 Task: Look for products in the category "More Dips & Spreads" from Good Foods only.
Action: Mouse moved to (909, 322)
Screenshot: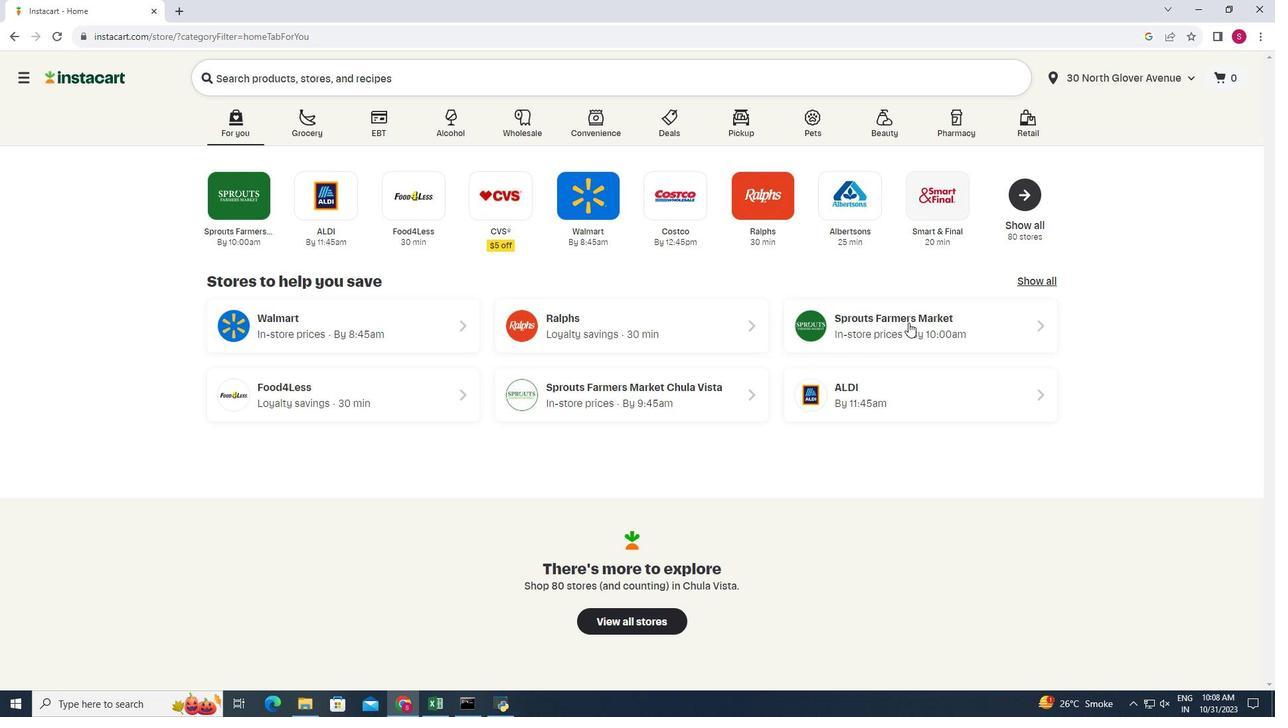 
Action: Mouse pressed left at (909, 322)
Screenshot: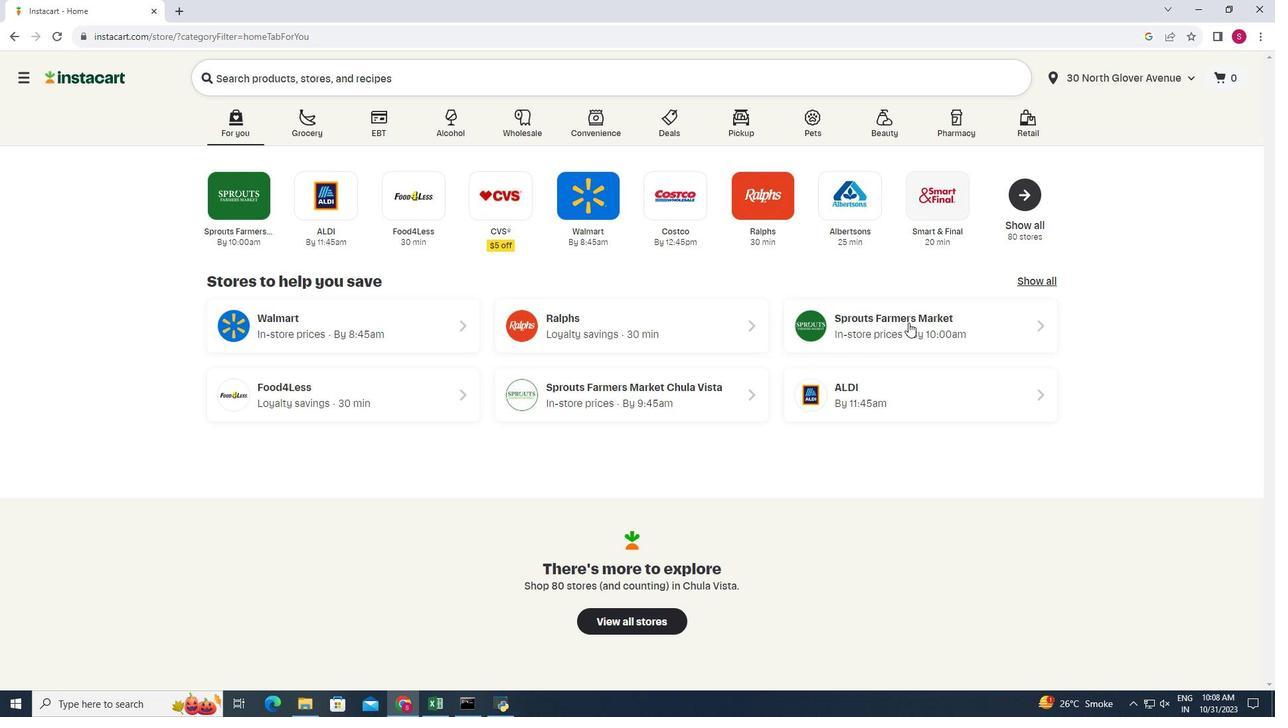 
Action: Mouse moved to (47, 582)
Screenshot: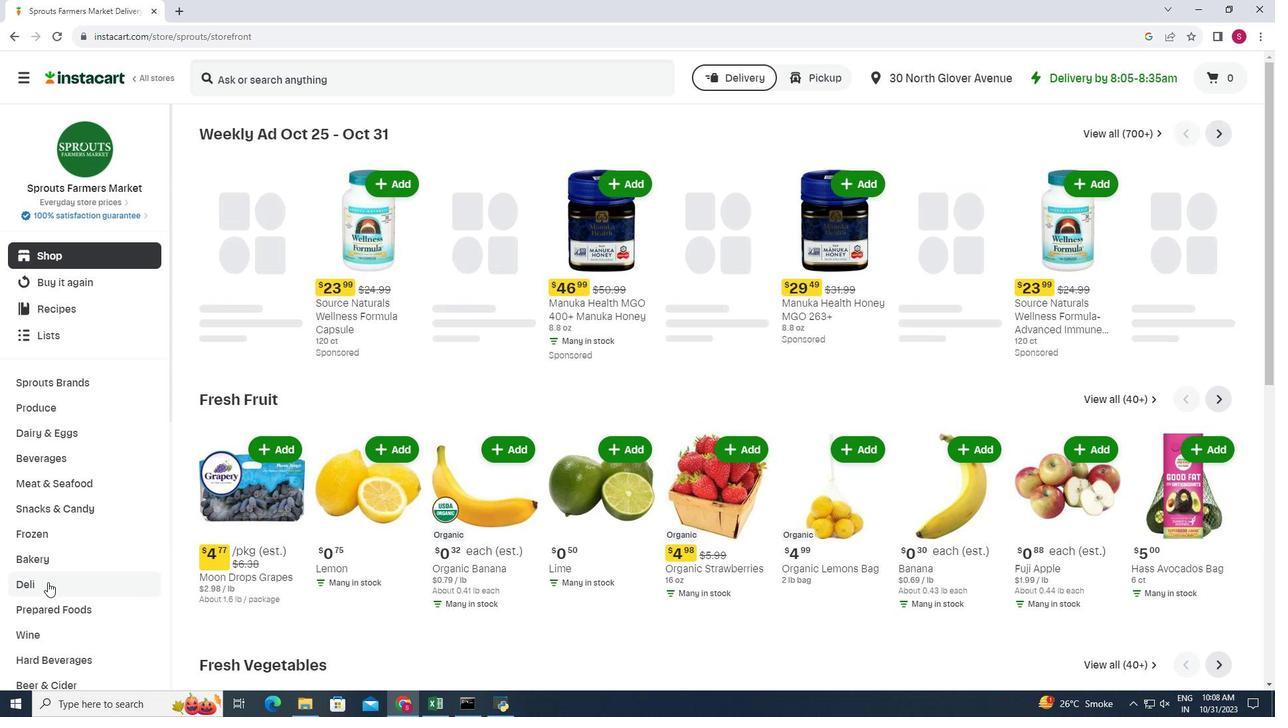 
Action: Mouse pressed left at (47, 582)
Screenshot: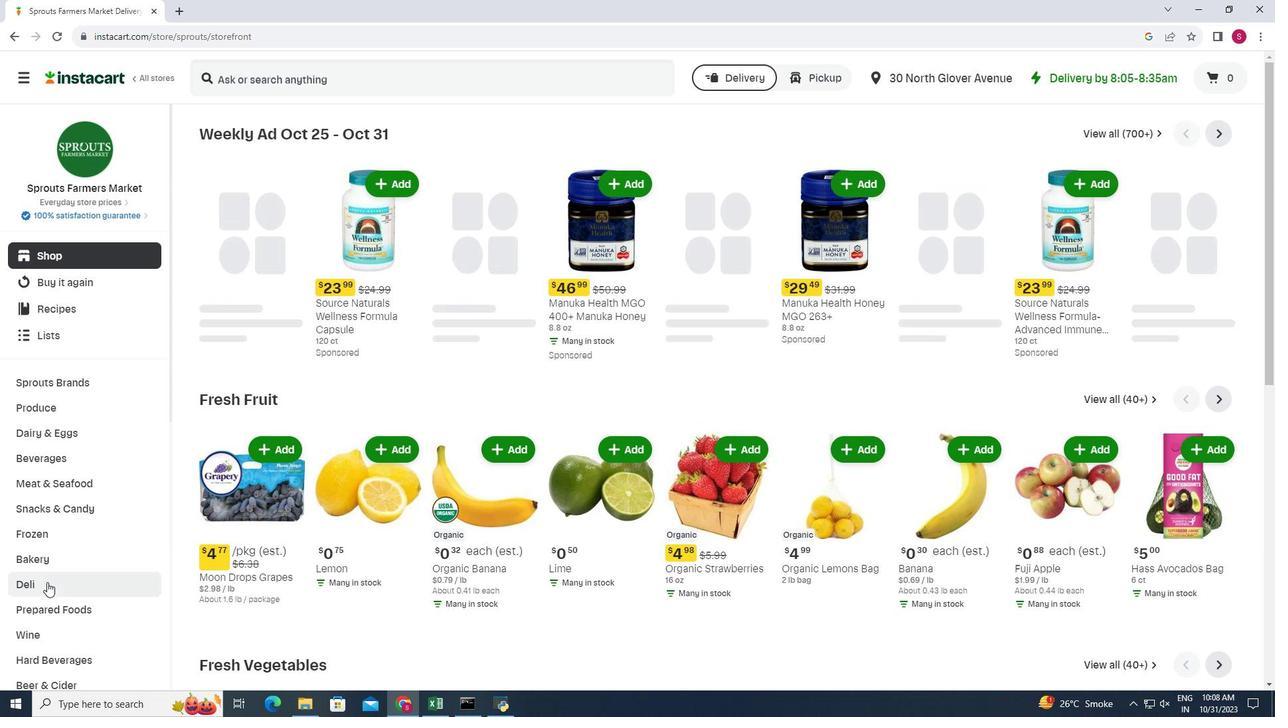 
Action: Mouse moved to (441, 162)
Screenshot: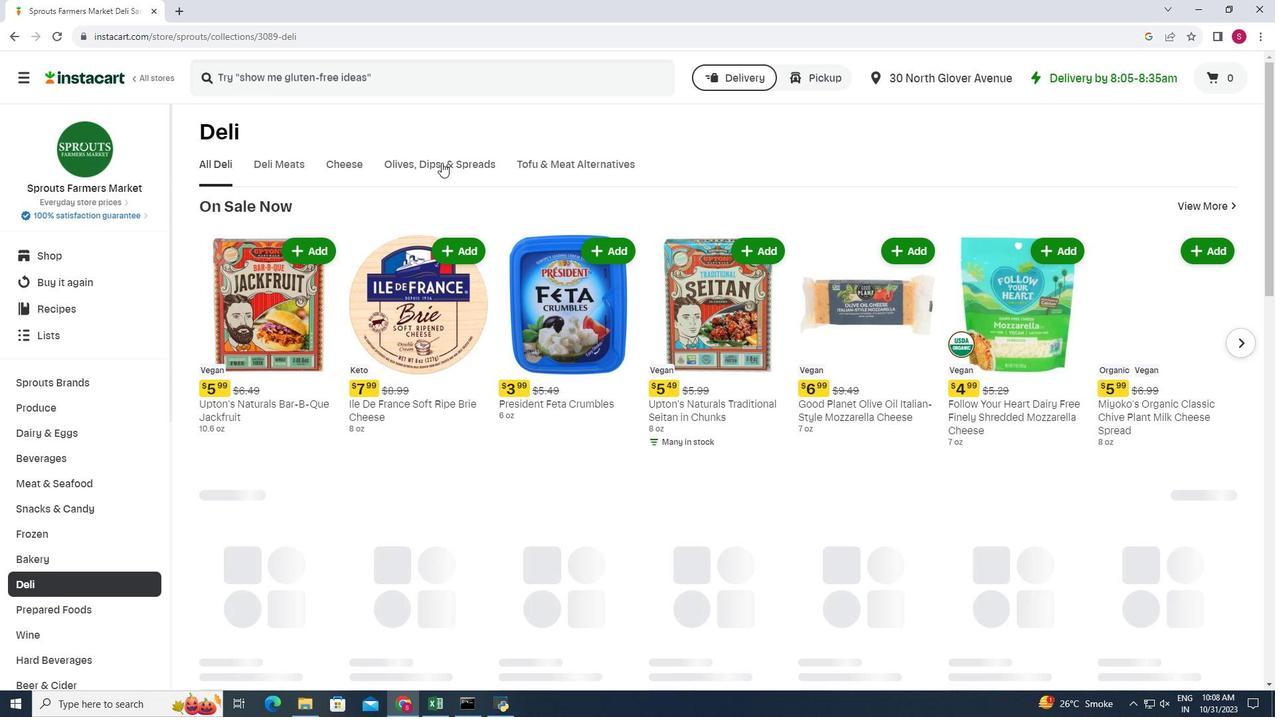 
Action: Mouse pressed left at (441, 162)
Screenshot: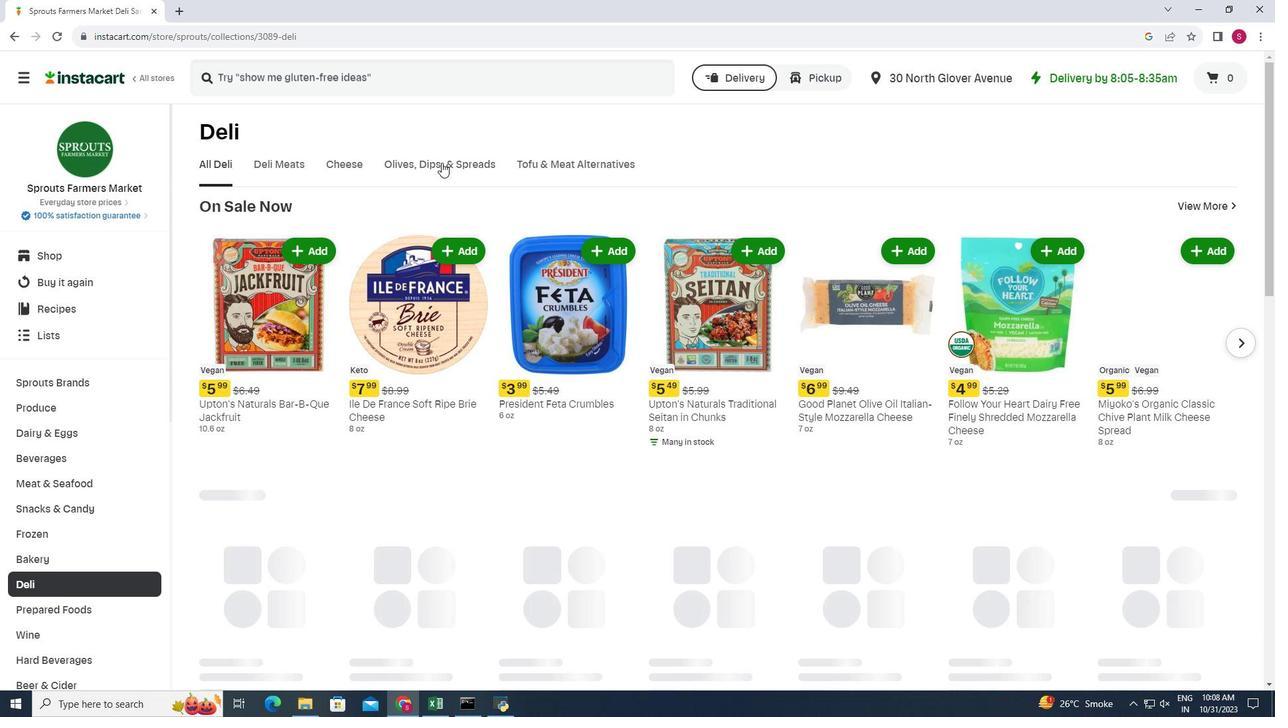 
Action: Mouse moved to (700, 211)
Screenshot: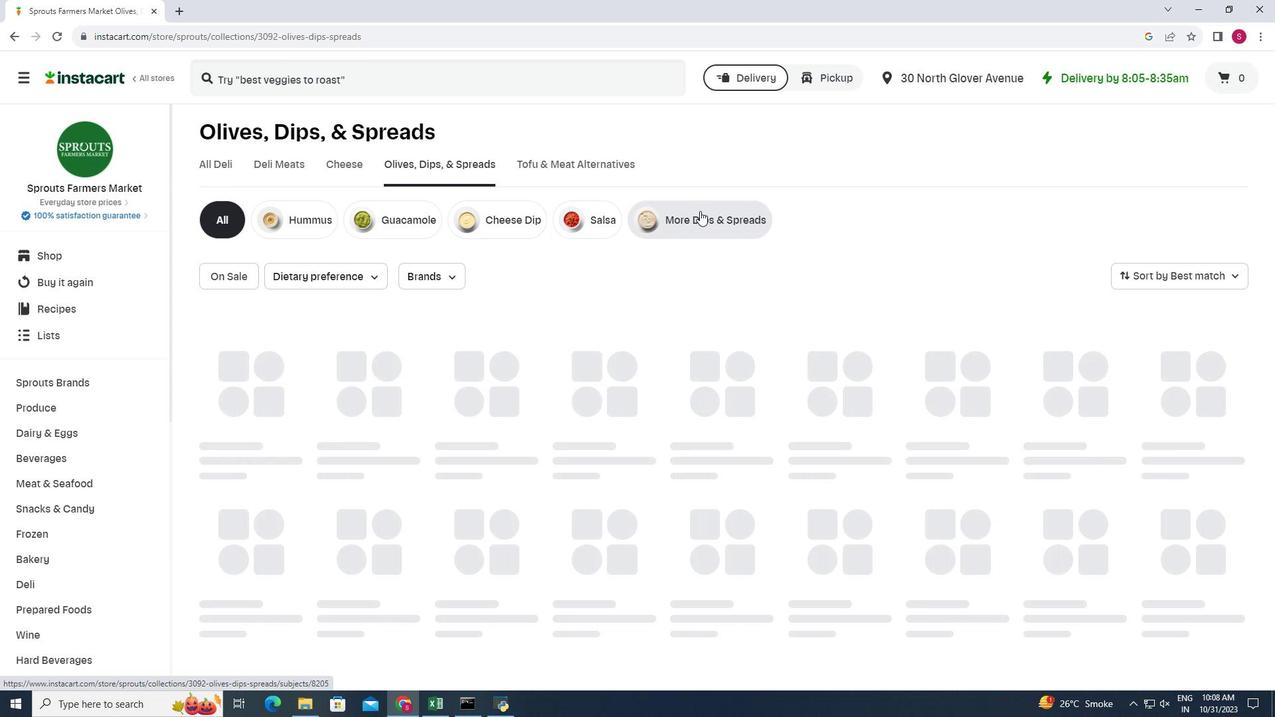 
Action: Mouse pressed left at (700, 211)
Screenshot: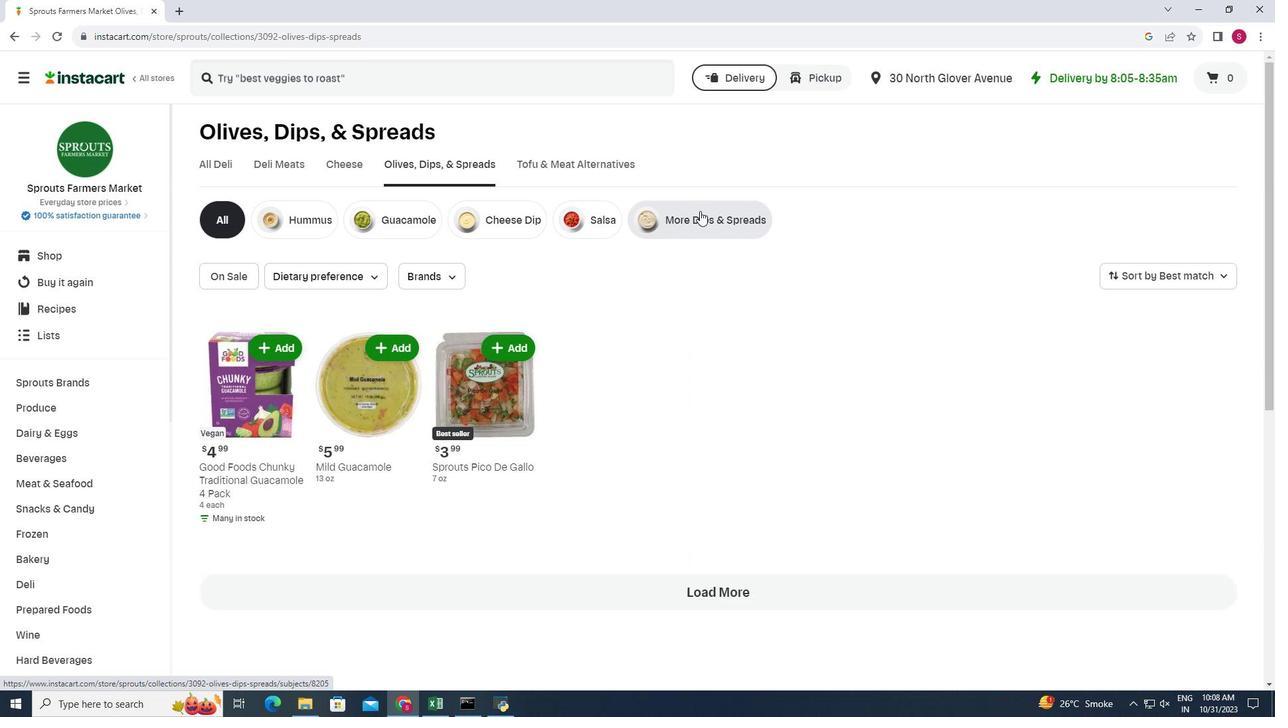 
Action: Mouse moved to (448, 277)
Screenshot: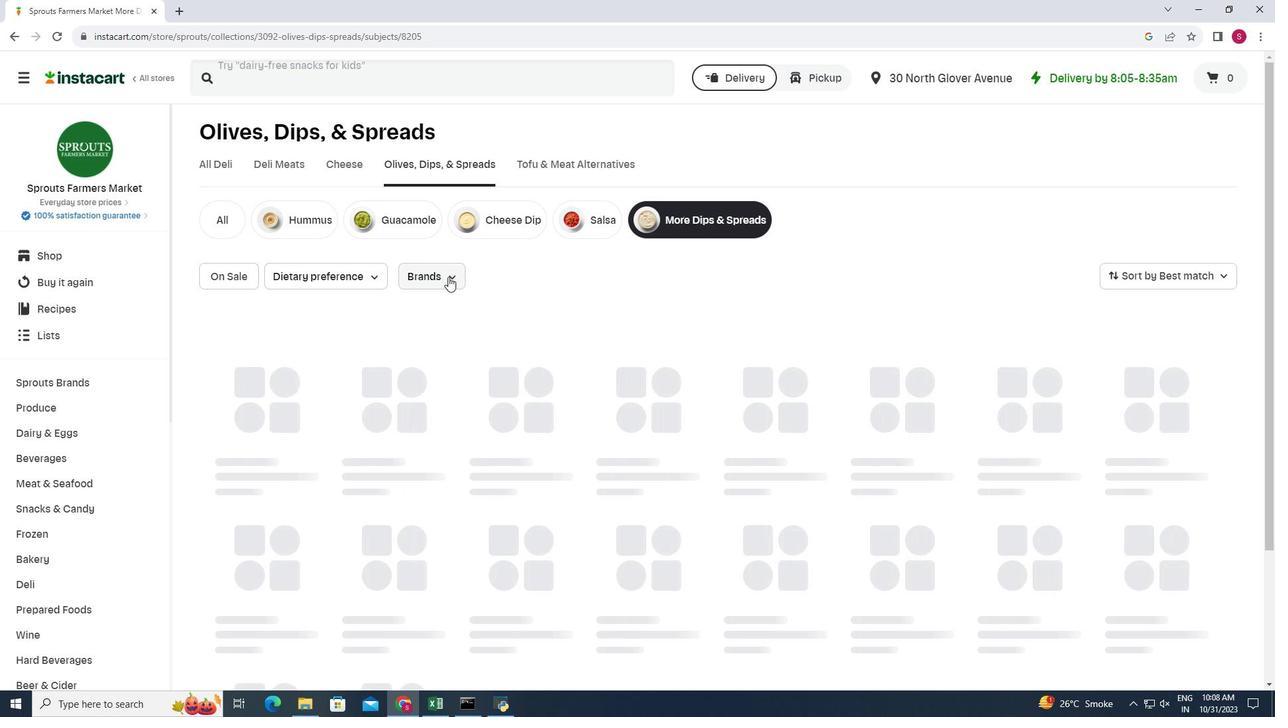 
Action: Mouse pressed left at (448, 277)
Screenshot: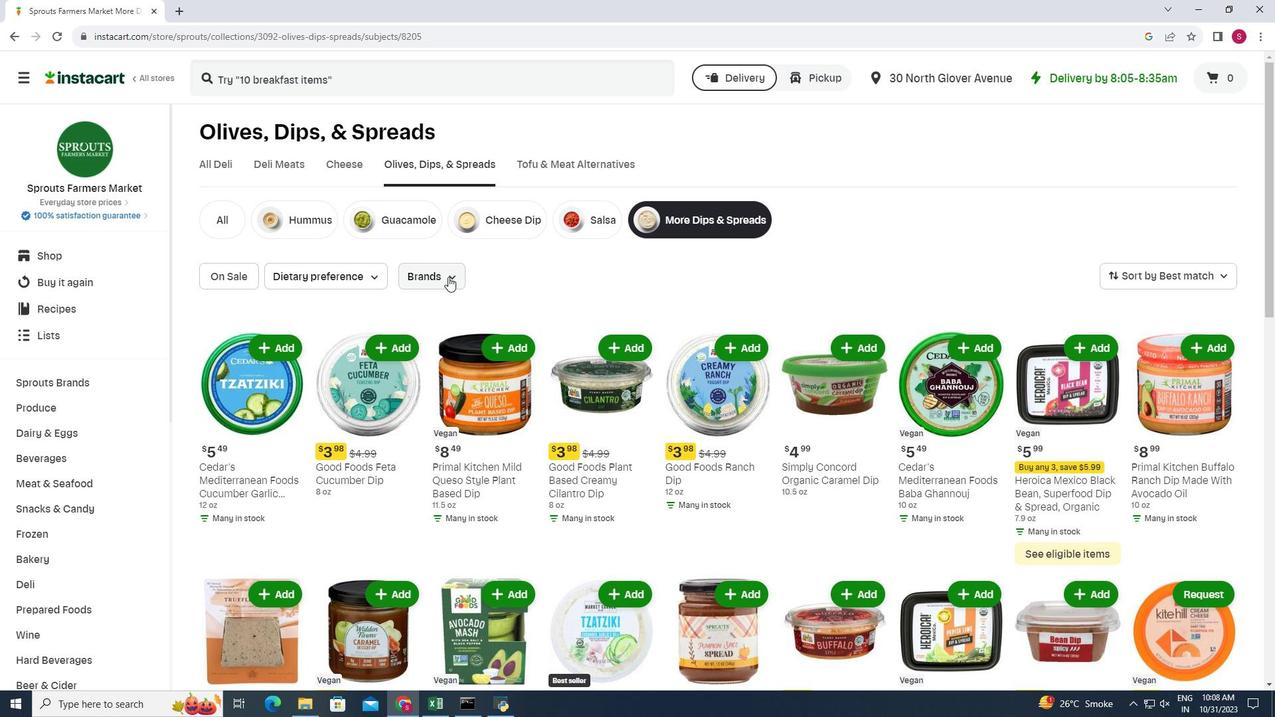 
Action: Mouse moved to (421, 382)
Screenshot: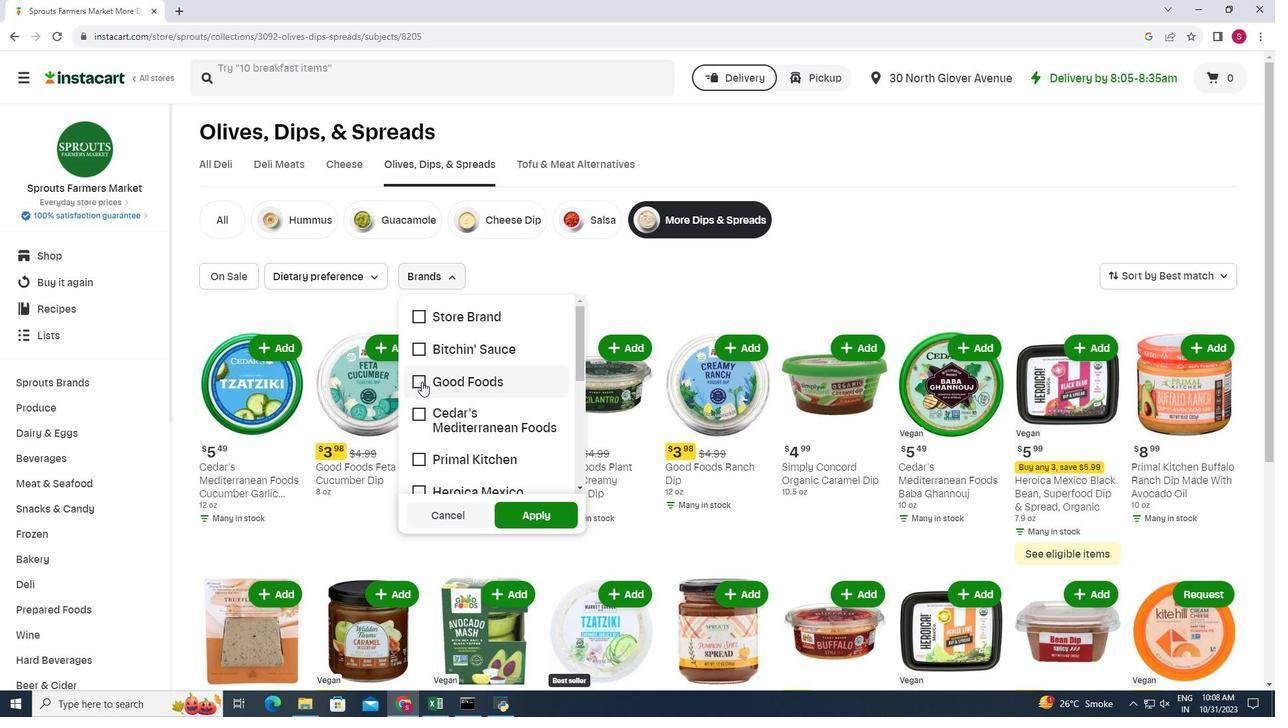 
Action: Mouse pressed left at (421, 382)
Screenshot: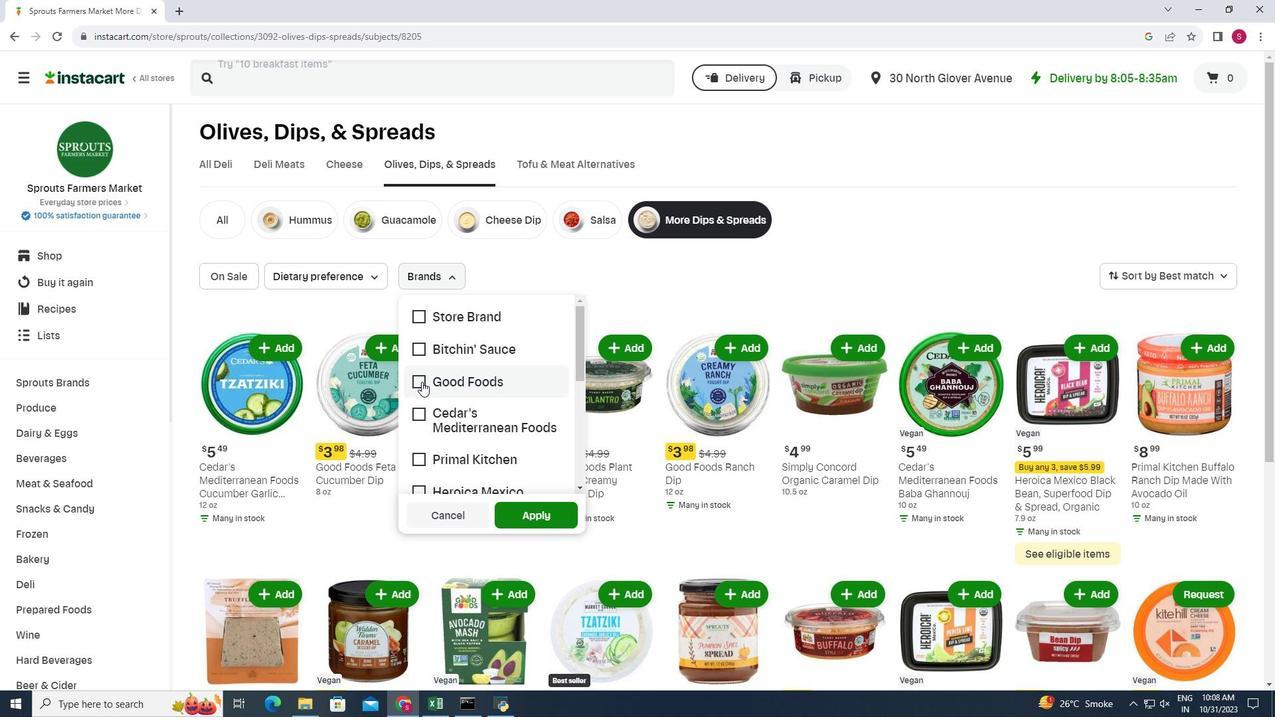 
Action: Mouse moved to (514, 518)
Screenshot: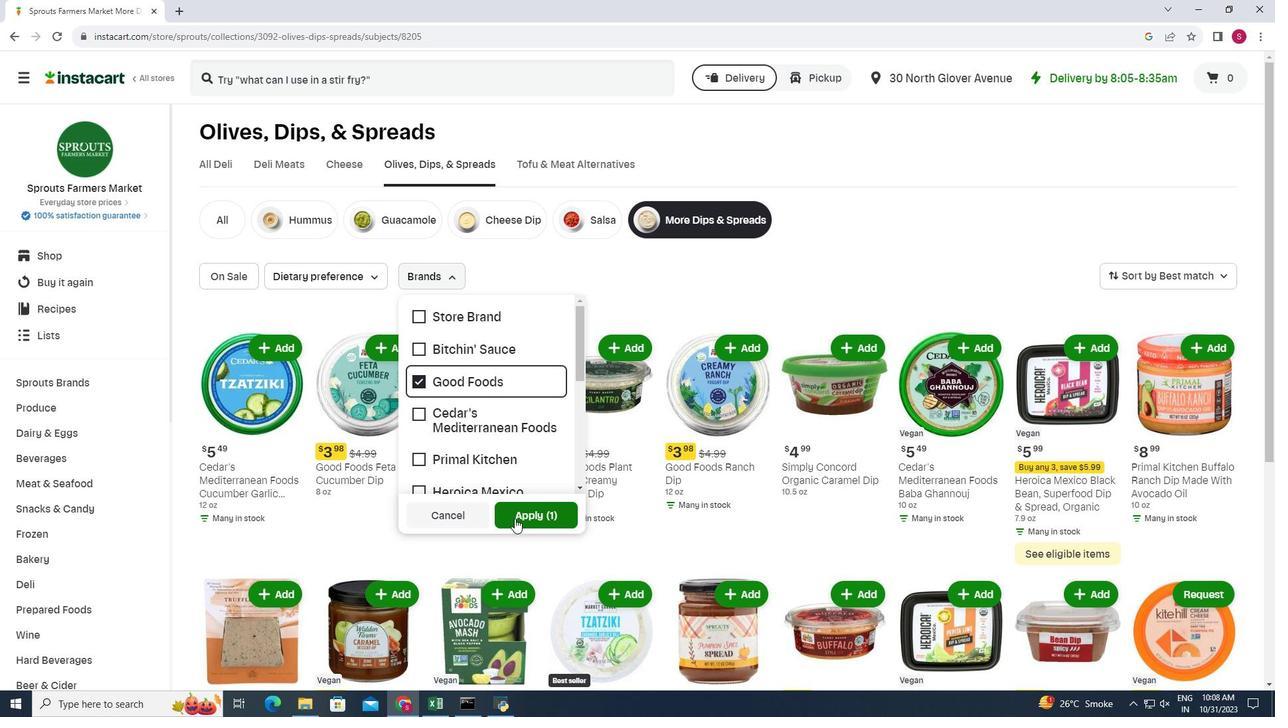 
Action: Mouse pressed left at (514, 518)
Screenshot: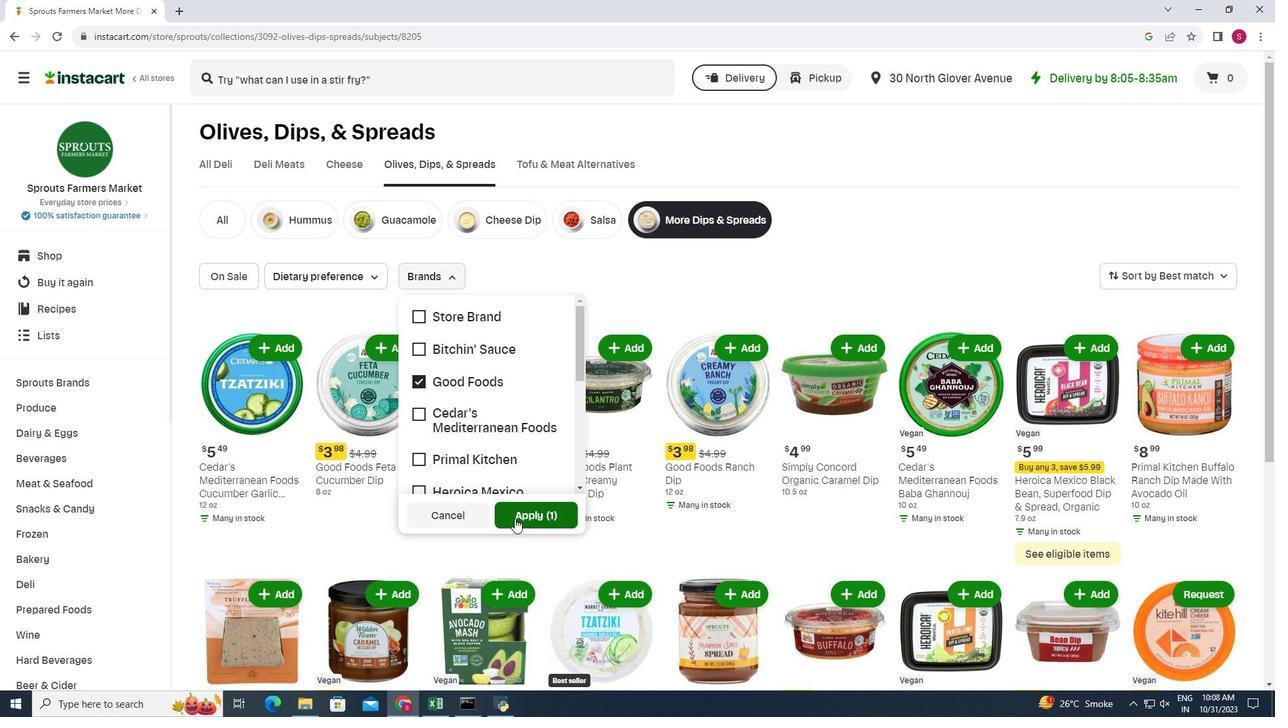 
Action: Mouse moved to (569, 337)
Screenshot: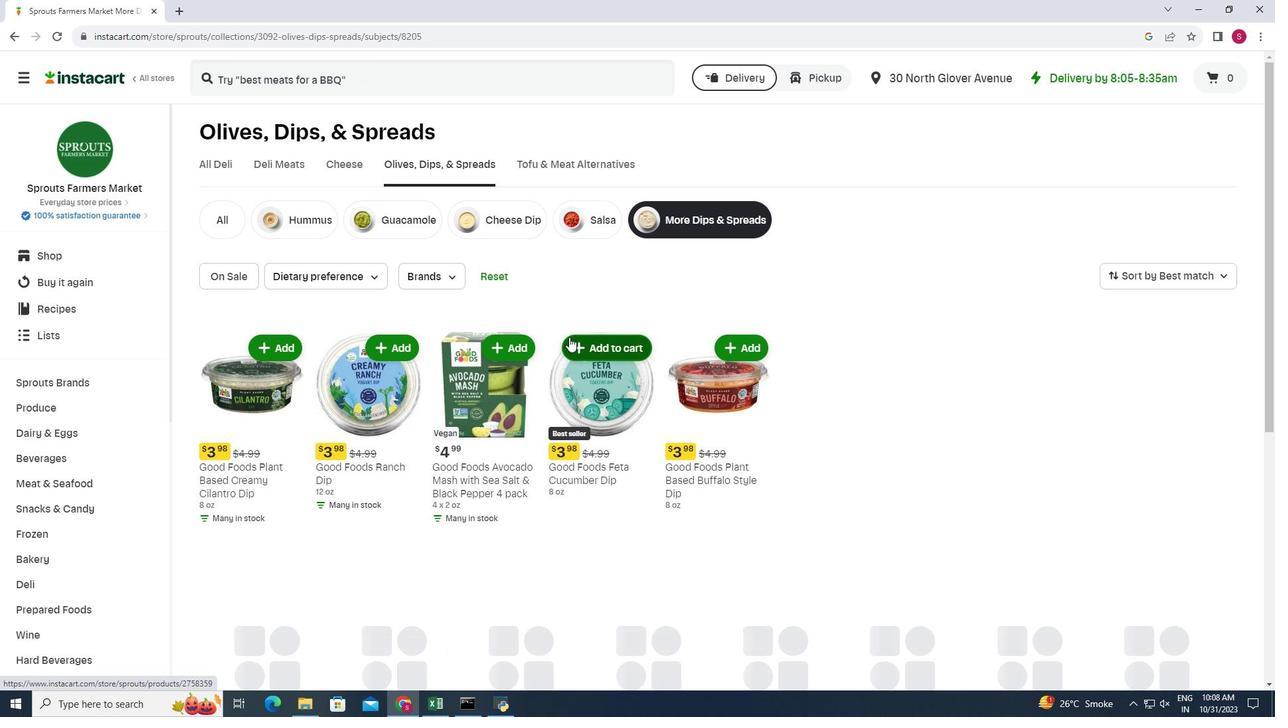 
Action: Mouse scrolled (569, 336) with delta (0, 0)
Screenshot: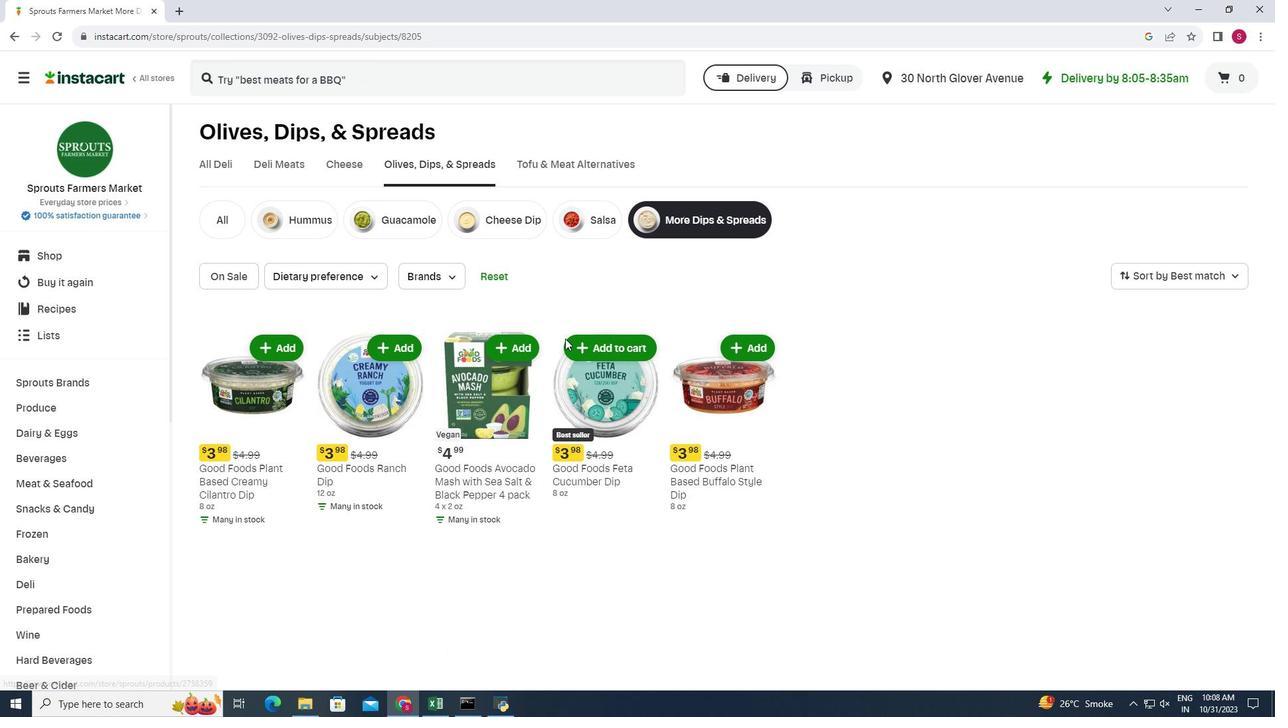
Action: Mouse moved to (568, 337)
Screenshot: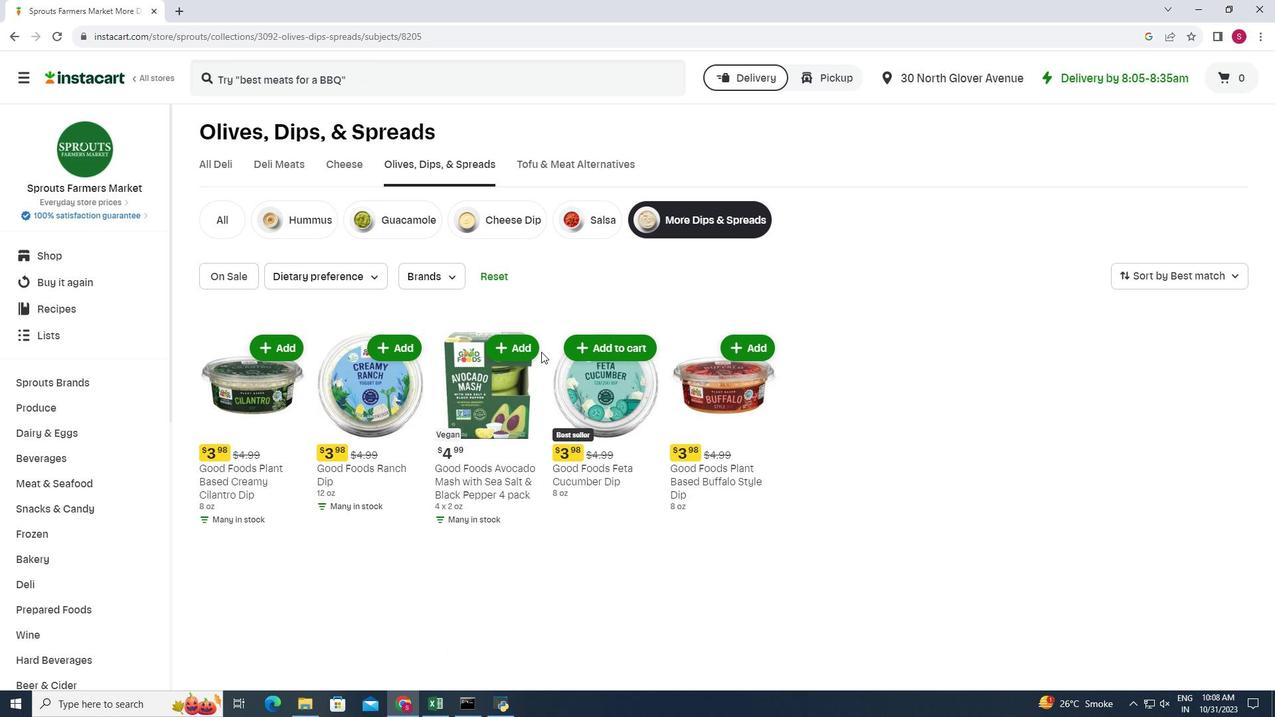
Action: Mouse scrolled (568, 336) with delta (0, 0)
Screenshot: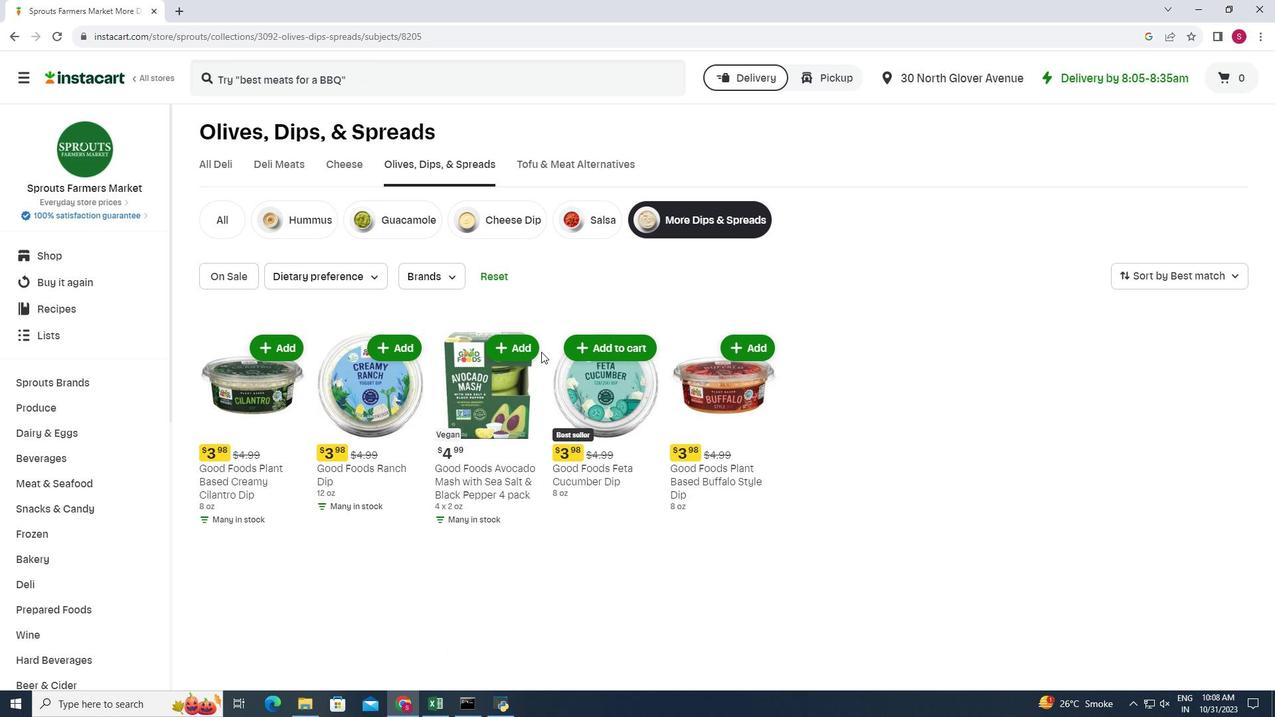
Action: Mouse moved to (540, 352)
Screenshot: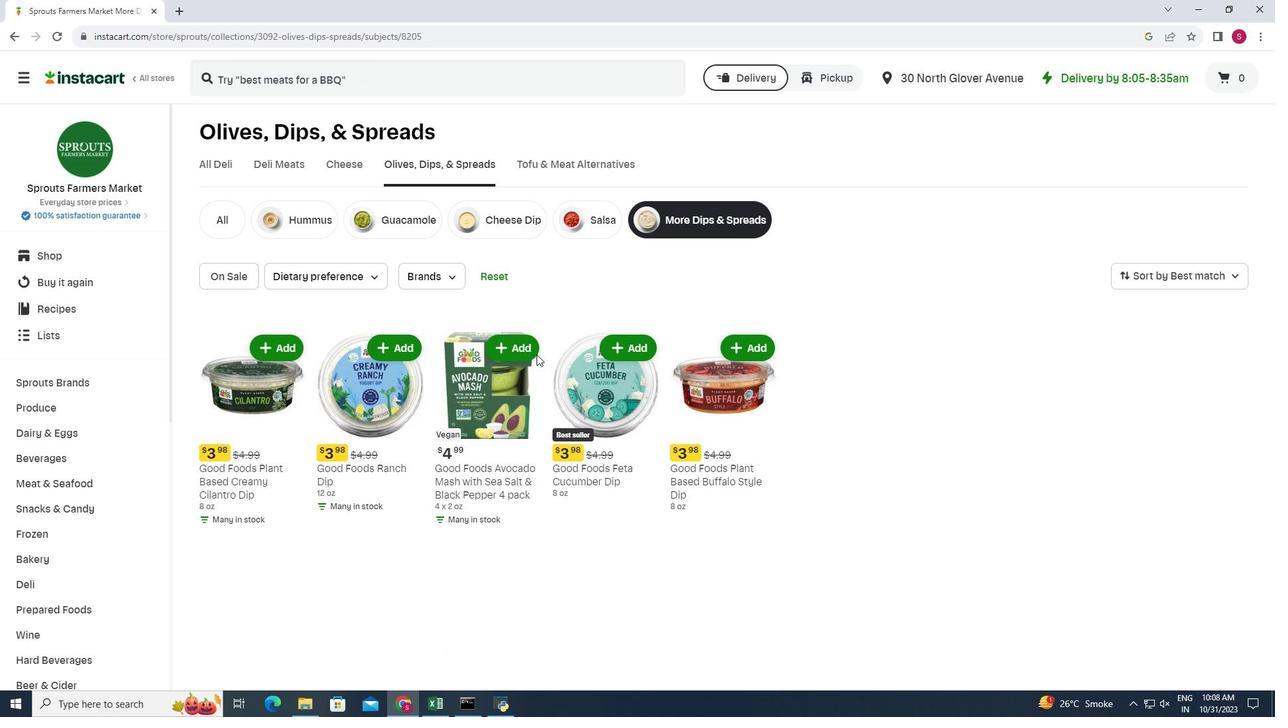 
Action: Mouse scrolled (540, 351) with delta (0, 0)
Screenshot: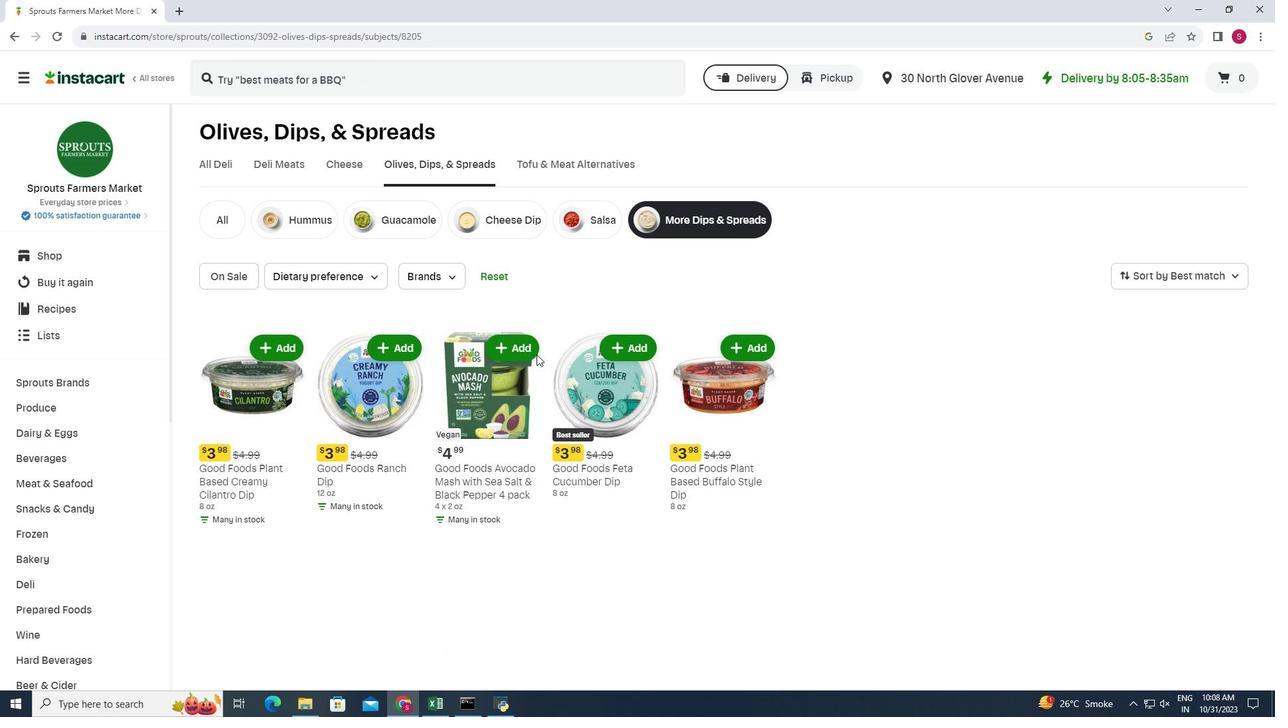 
Action: Mouse moved to (536, 355)
Screenshot: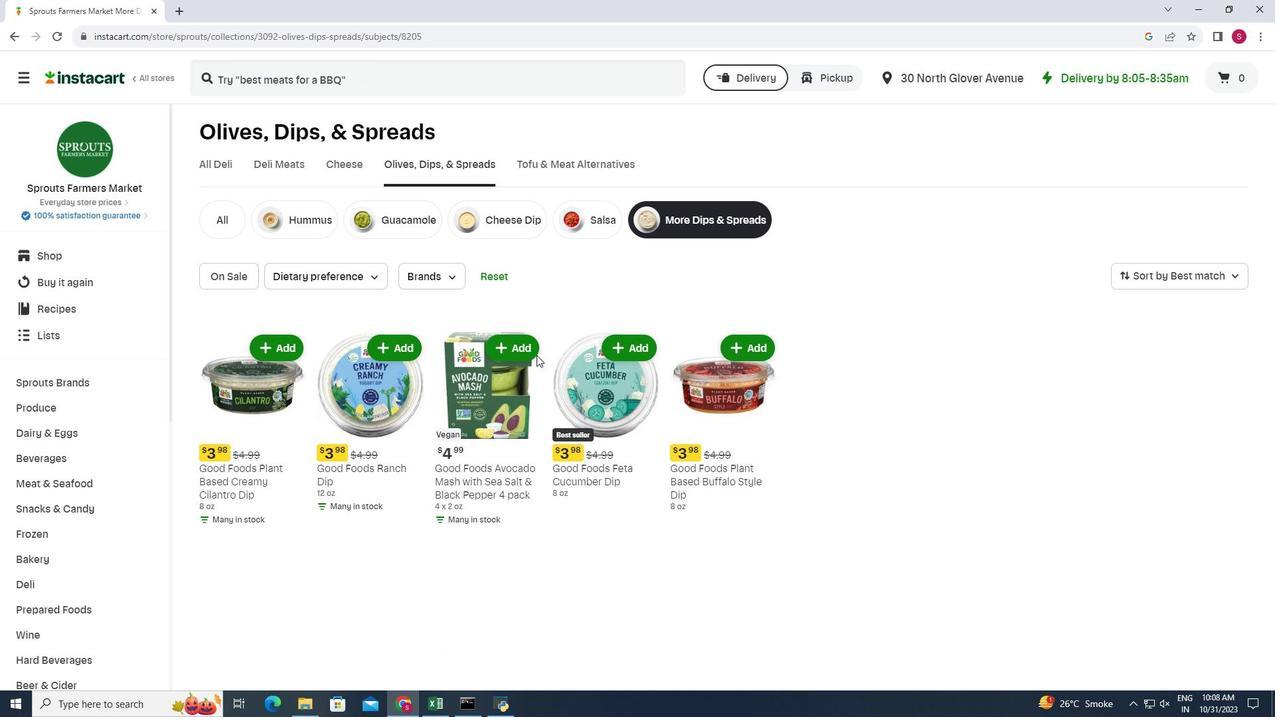 
Action: Mouse scrolled (536, 354) with delta (0, 0)
Screenshot: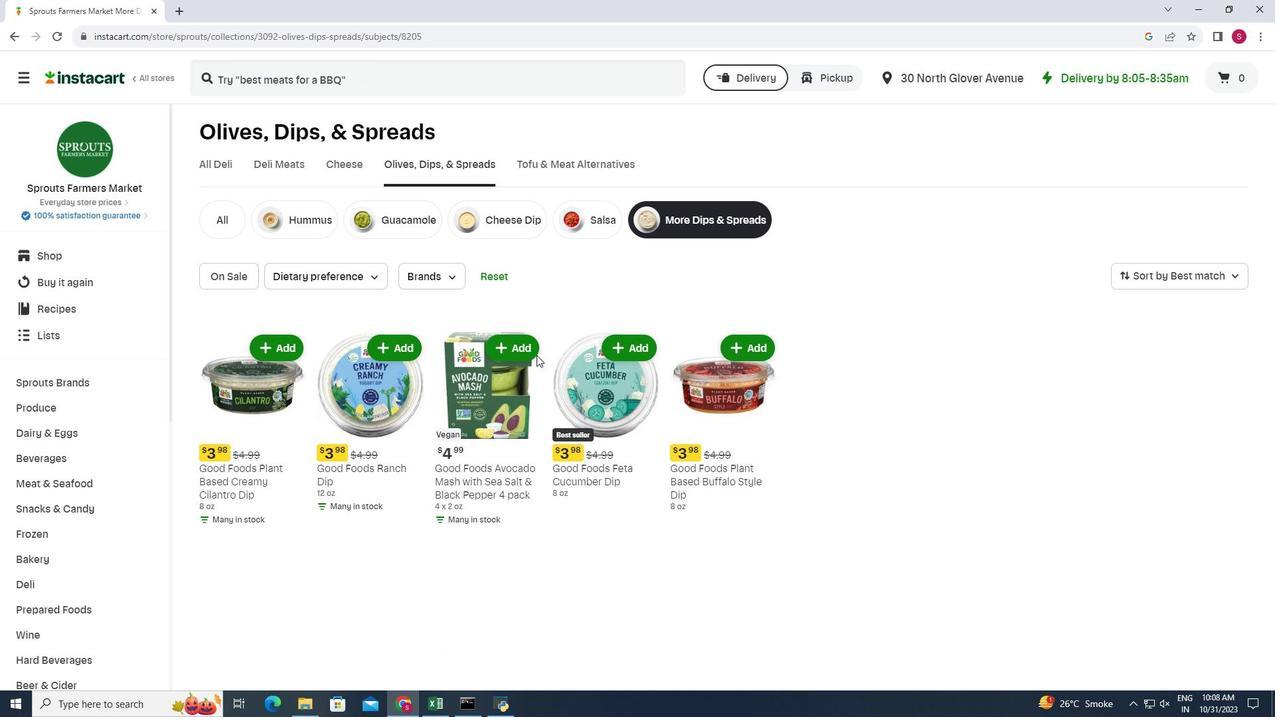 
Action: Mouse moved to (536, 357)
Screenshot: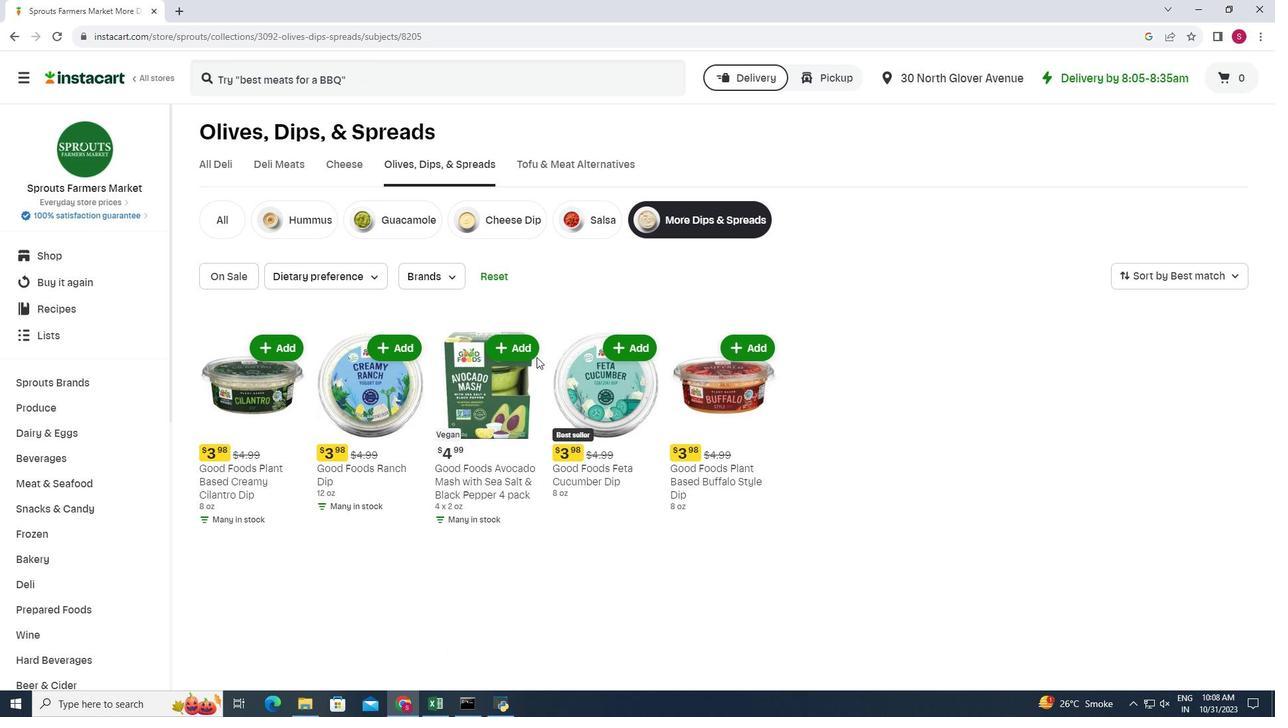 
